 Task: Add White Short Grain Rice to the cart.
Action: Mouse moved to (274, 132)
Screenshot: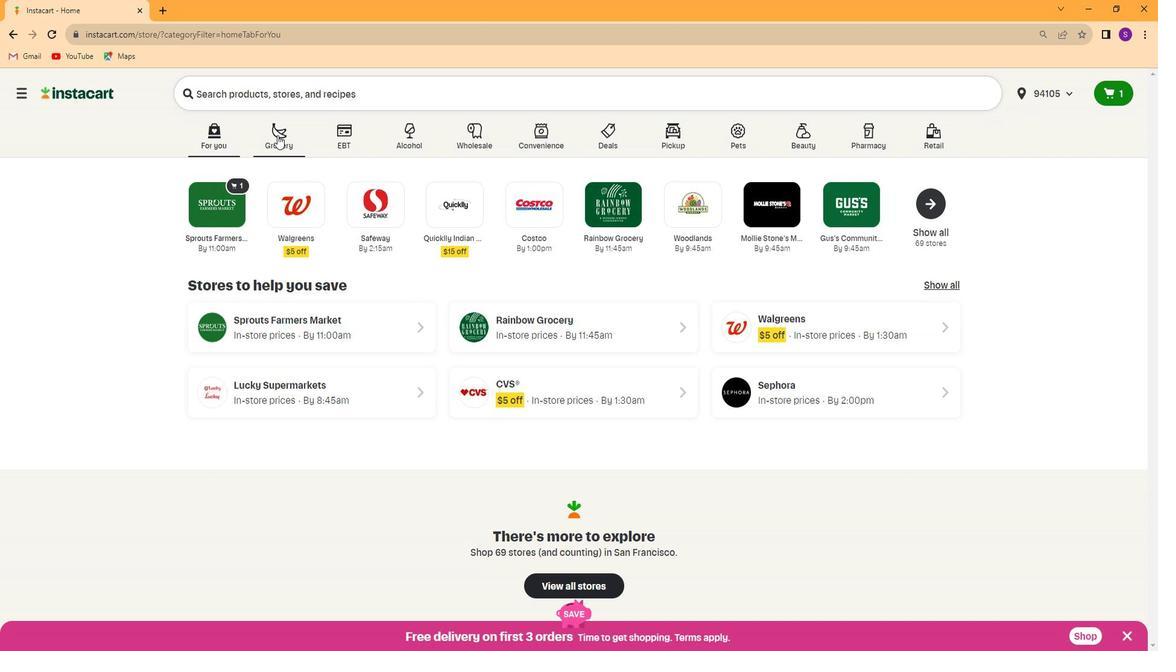 
Action: Mouse pressed left at (274, 132)
Screenshot: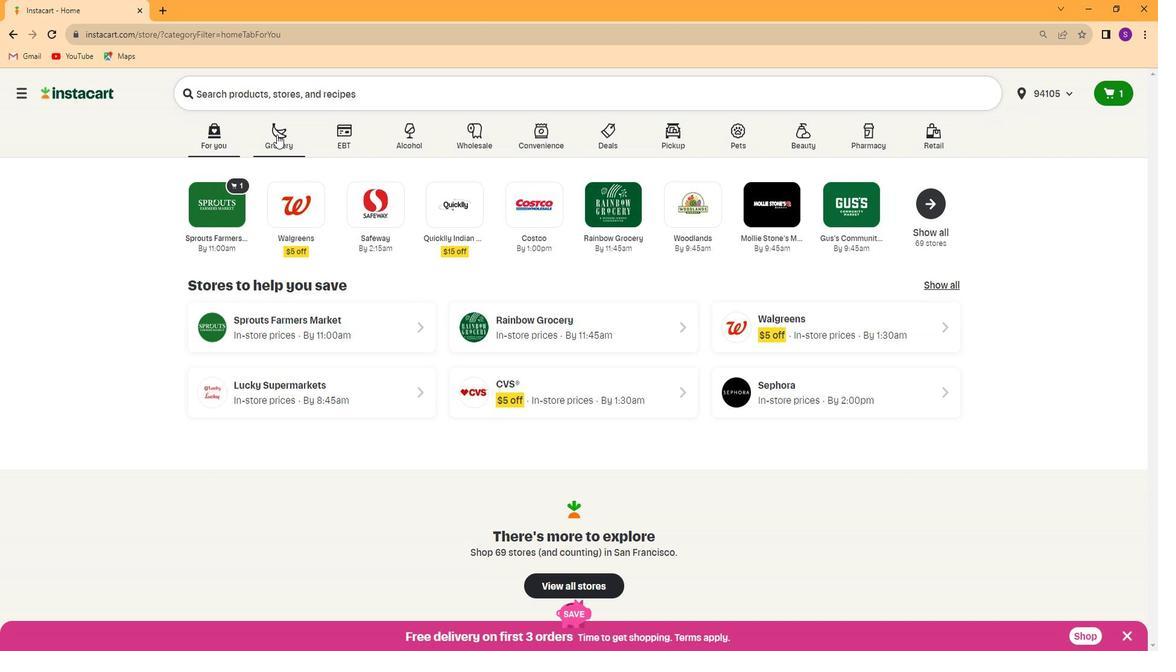 
Action: Mouse moved to (363, 227)
Screenshot: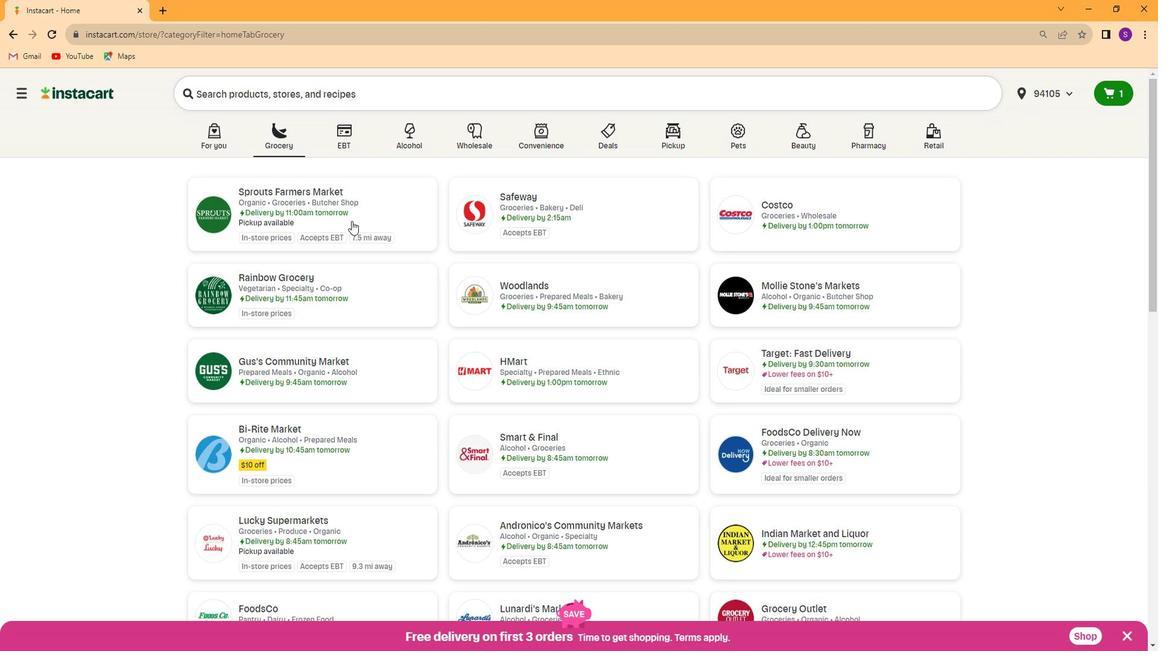 
Action: Mouse pressed left at (363, 227)
Screenshot: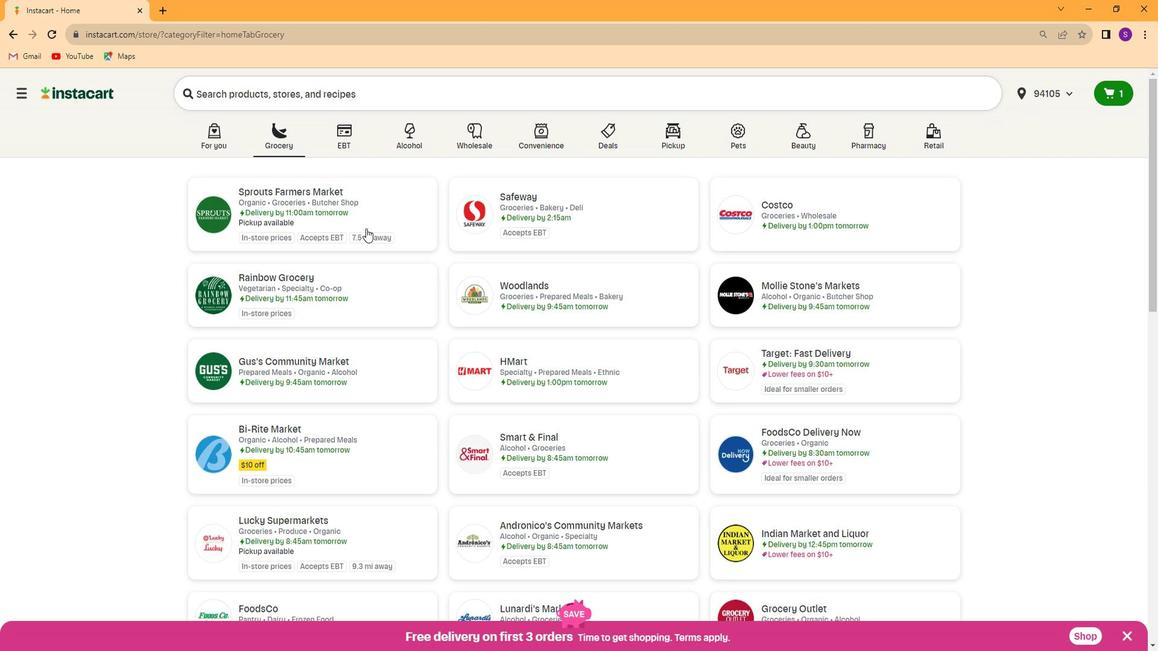 
Action: Mouse moved to (89, 467)
Screenshot: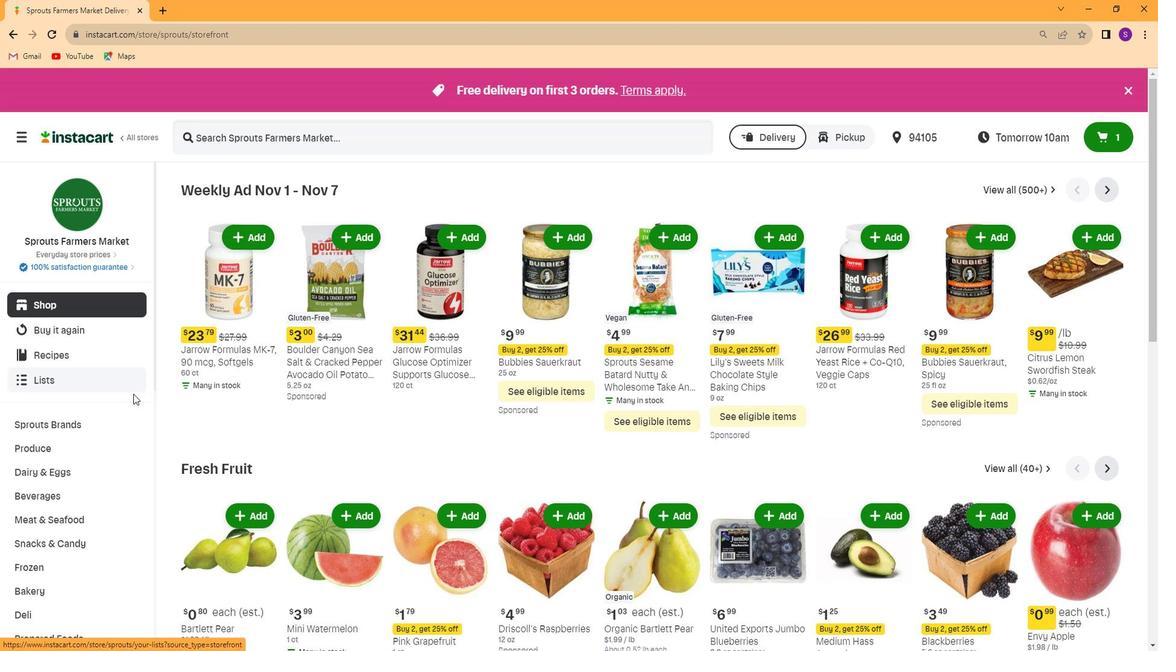 
Action: Mouse scrolled (89, 466) with delta (0, 0)
Screenshot: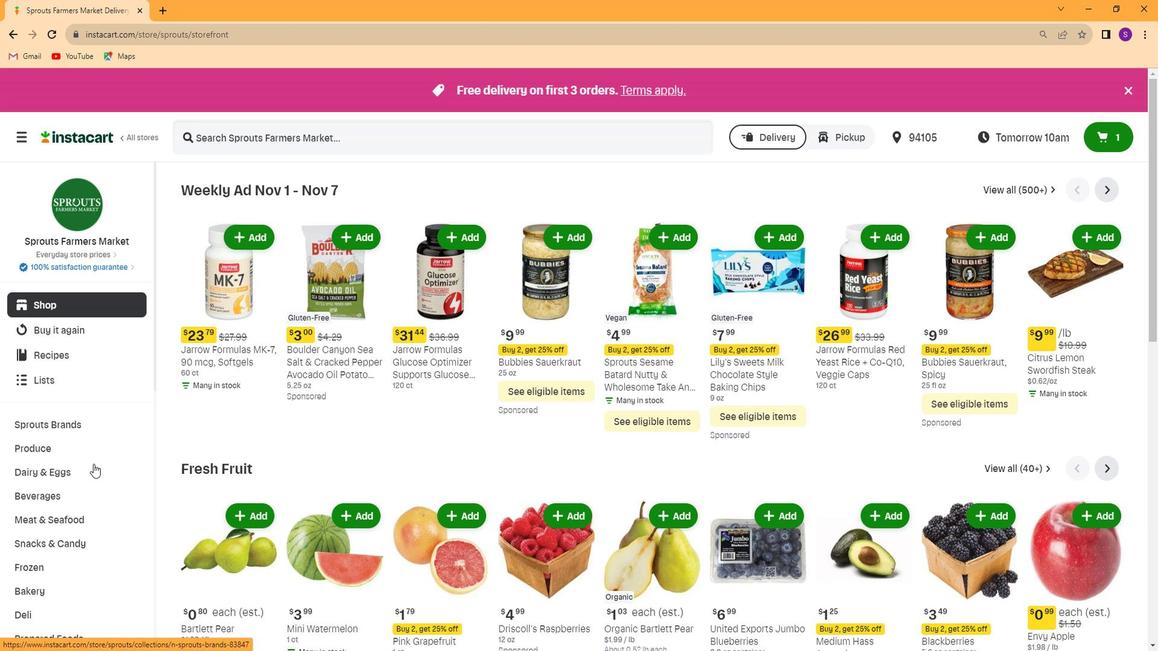 
Action: Mouse scrolled (89, 466) with delta (0, 0)
Screenshot: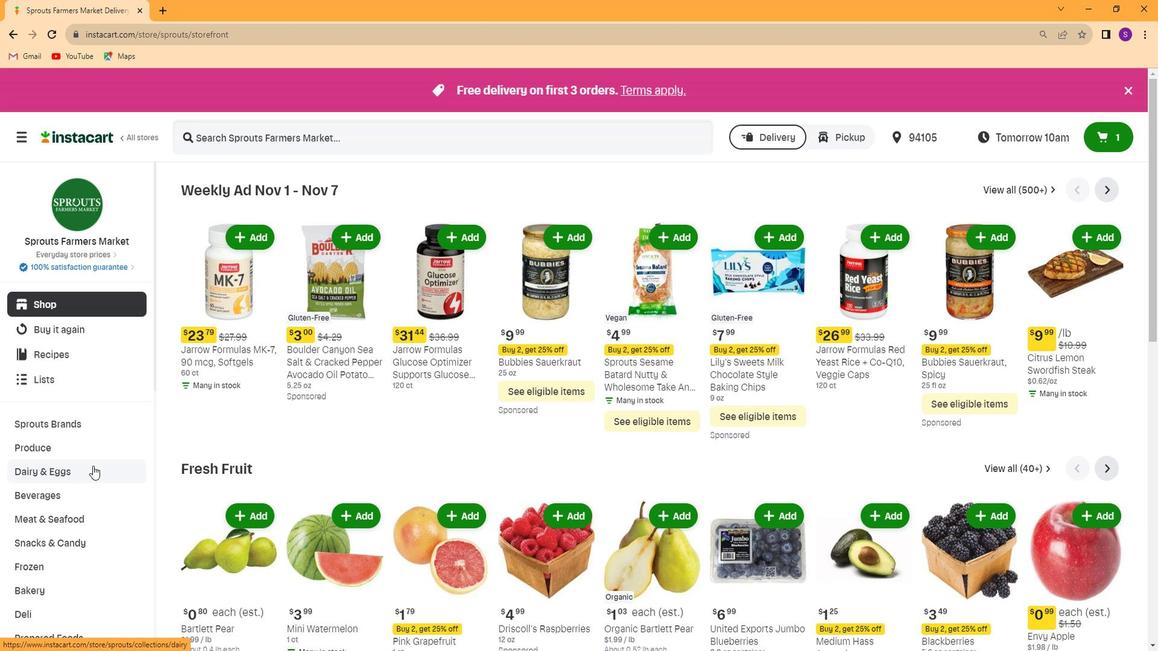 
Action: Mouse scrolled (89, 466) with delta (0, 0)
Screenshot: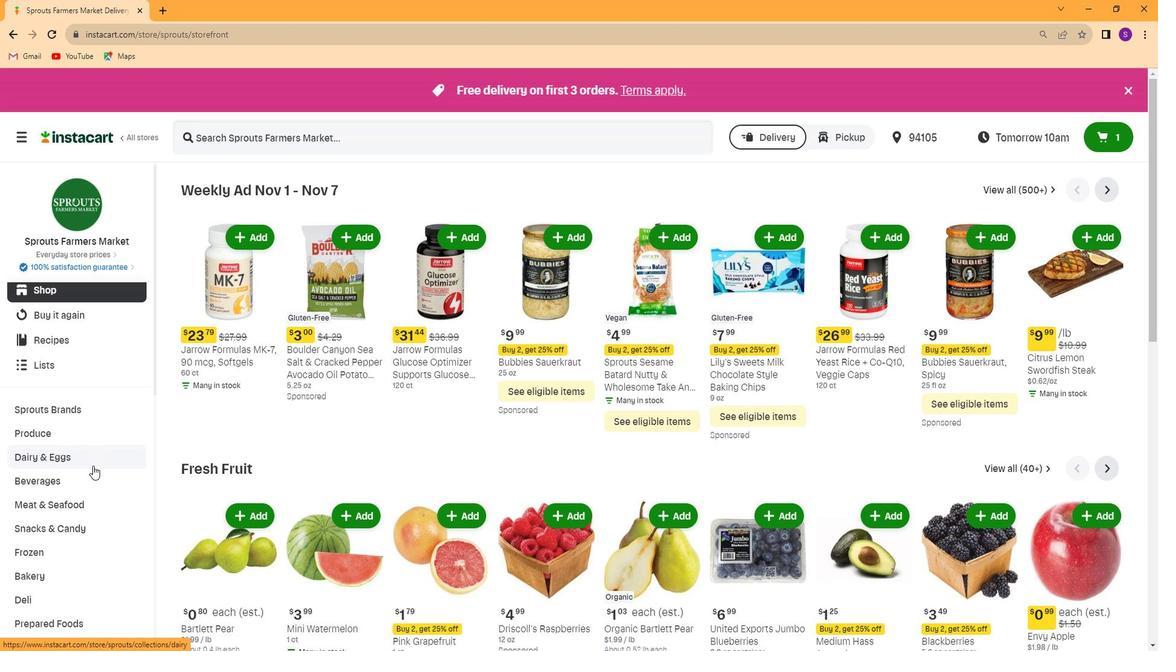 
Action: Mouse moved to (89, 547)
Screenshot: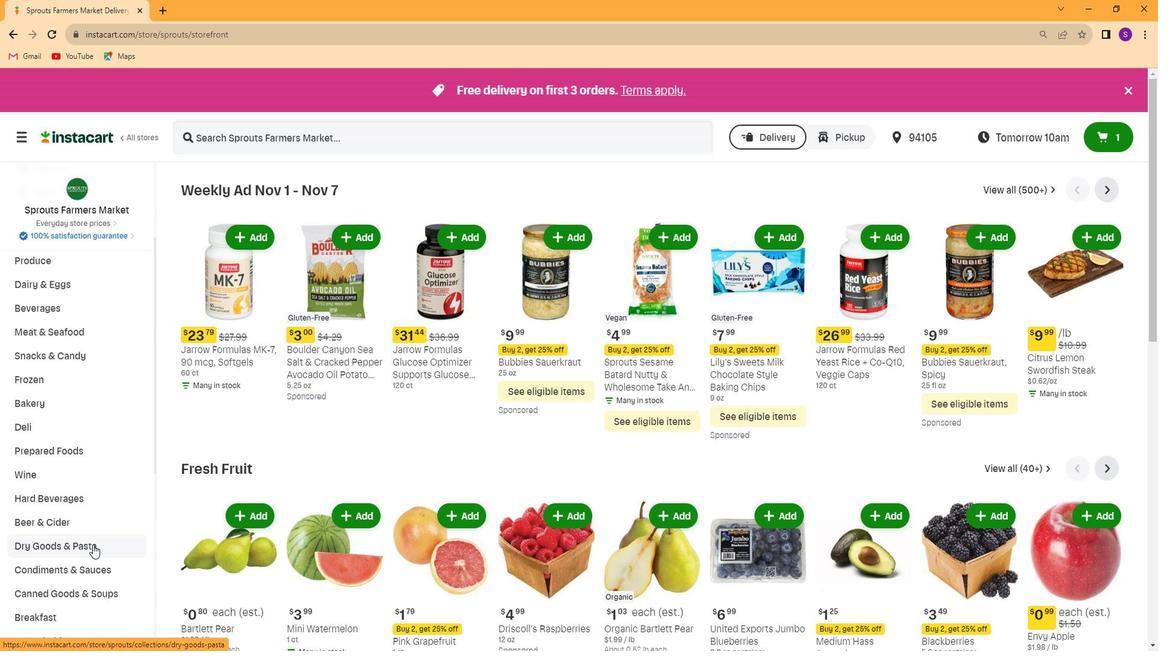 
Action: Mouse pressed left at (89, 547)
Screenshot: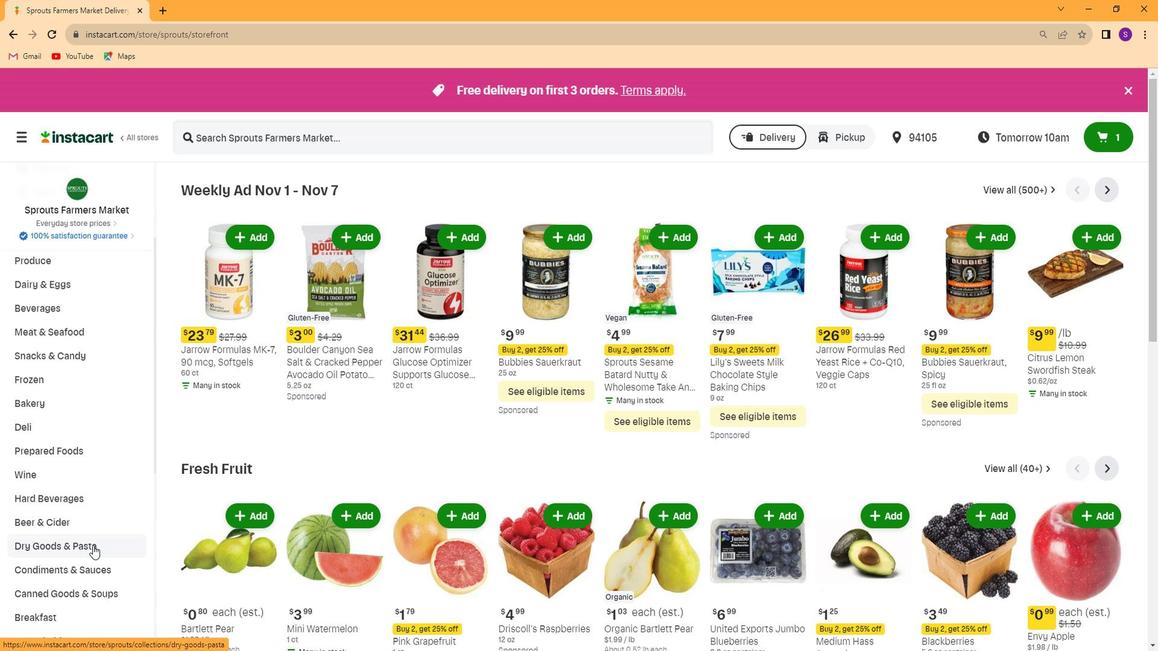 
Action: Mouse moved to (341, 219)
Screenshot: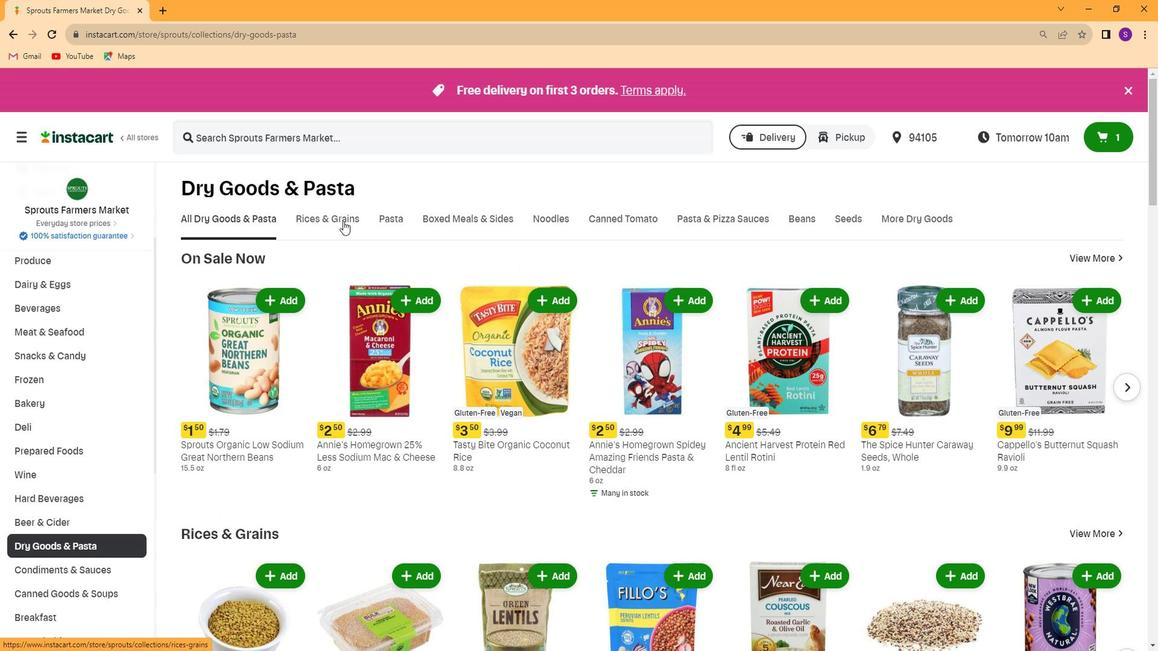 
Action: Mouse pressed left at (341, 219)
Screenshot: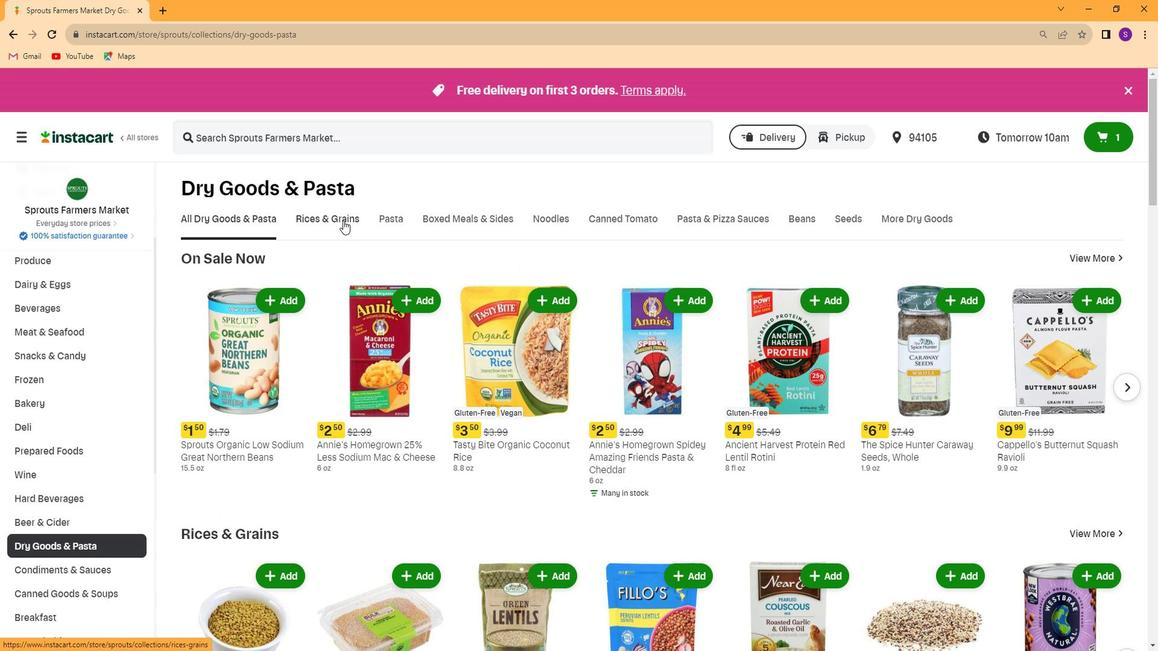 
Action: Mouse moved to (270, 273)
Screenshot: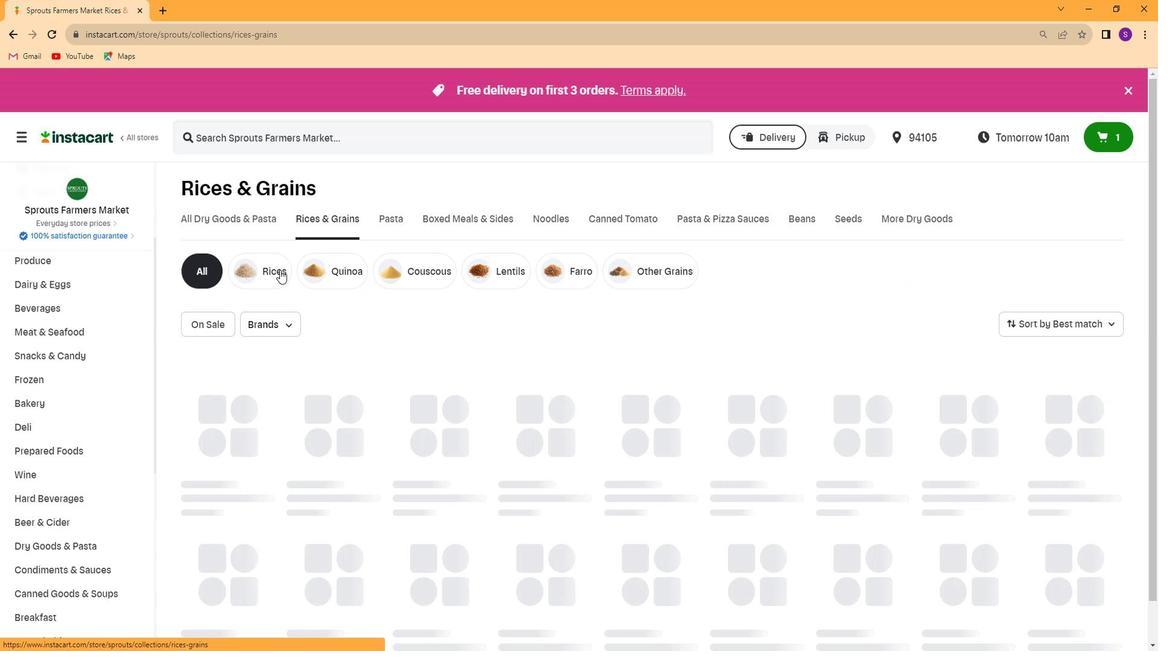 
Action: Mouse pressed left at (270, 273)
Screenshot: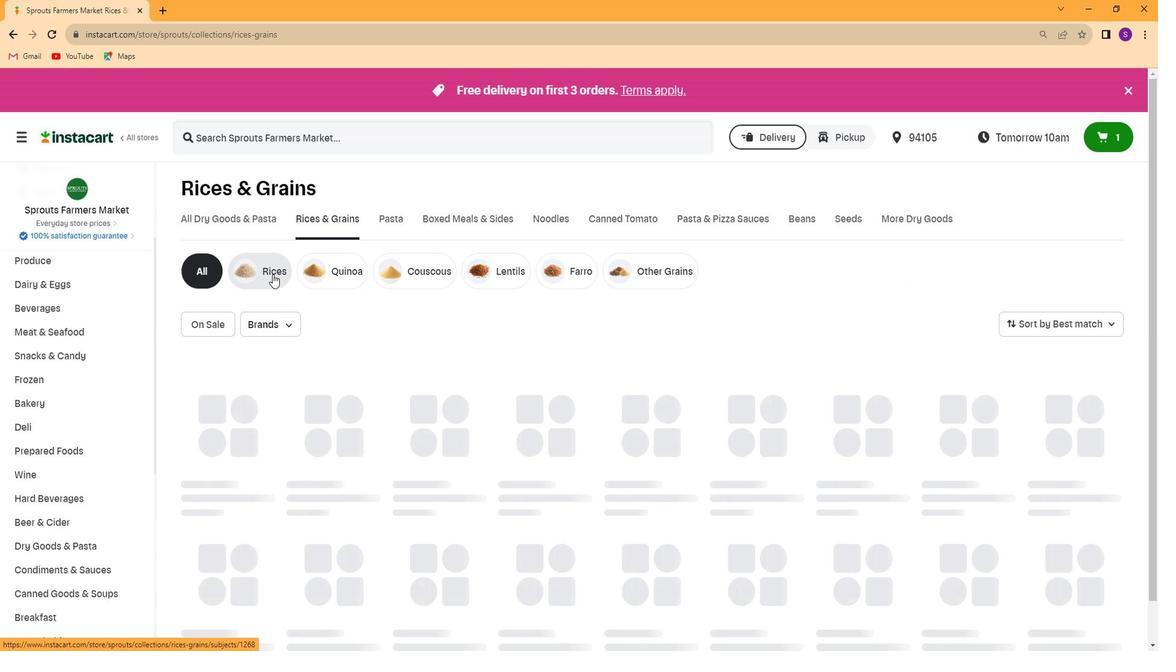 
Action: Mouse moved to (404, 130)
Screenshot: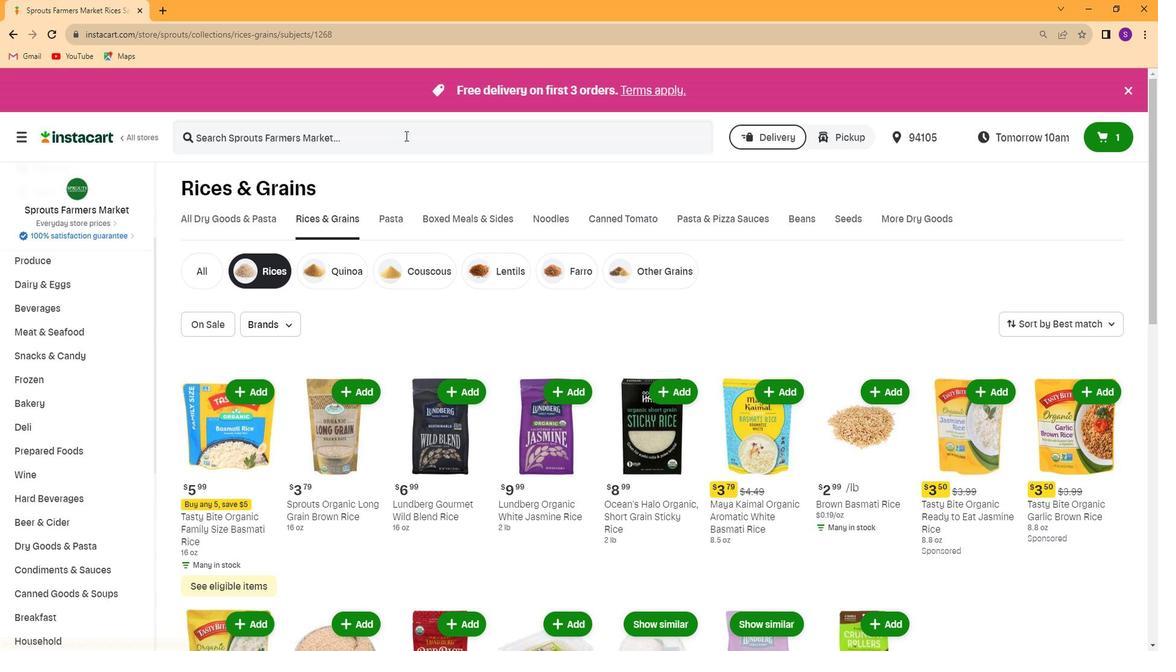 
Action: Mouse pressed left at (404, 130)
Screenshot: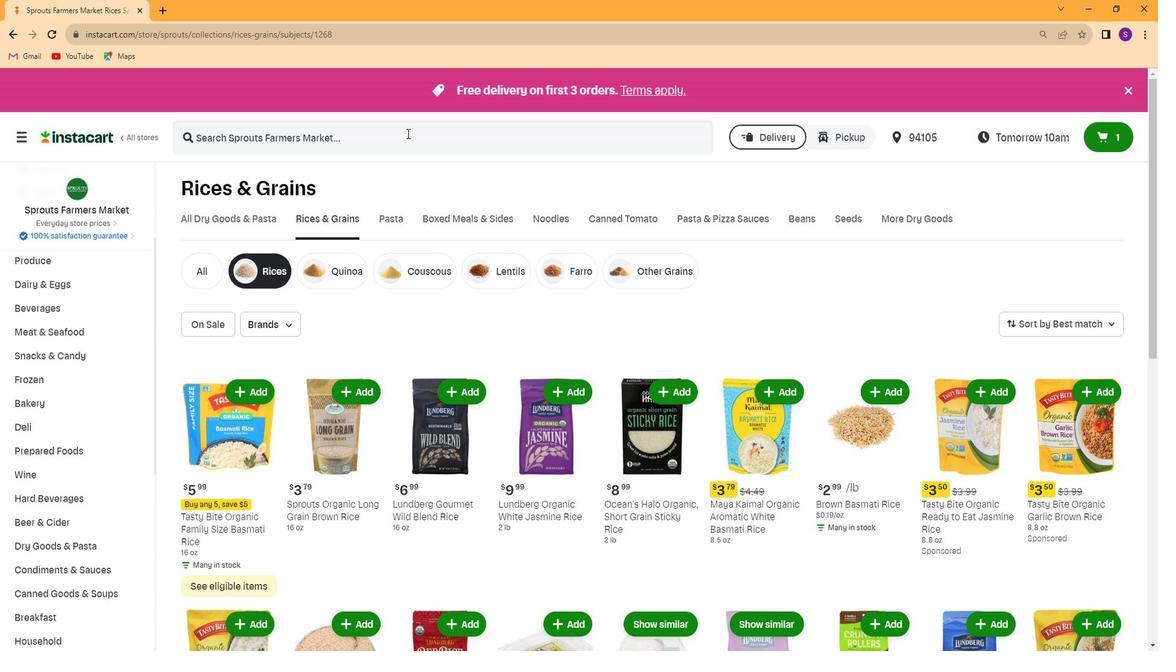
Action: Key pressed <Key.caps_lock>W<Key.caps_lock>hite<Key.space><Key.caps_lock>S<Key.caps_lock>hort<Key.space><Key.caps_lock>R<Key.caps_lock>ice<Key.enter>
Screenshot: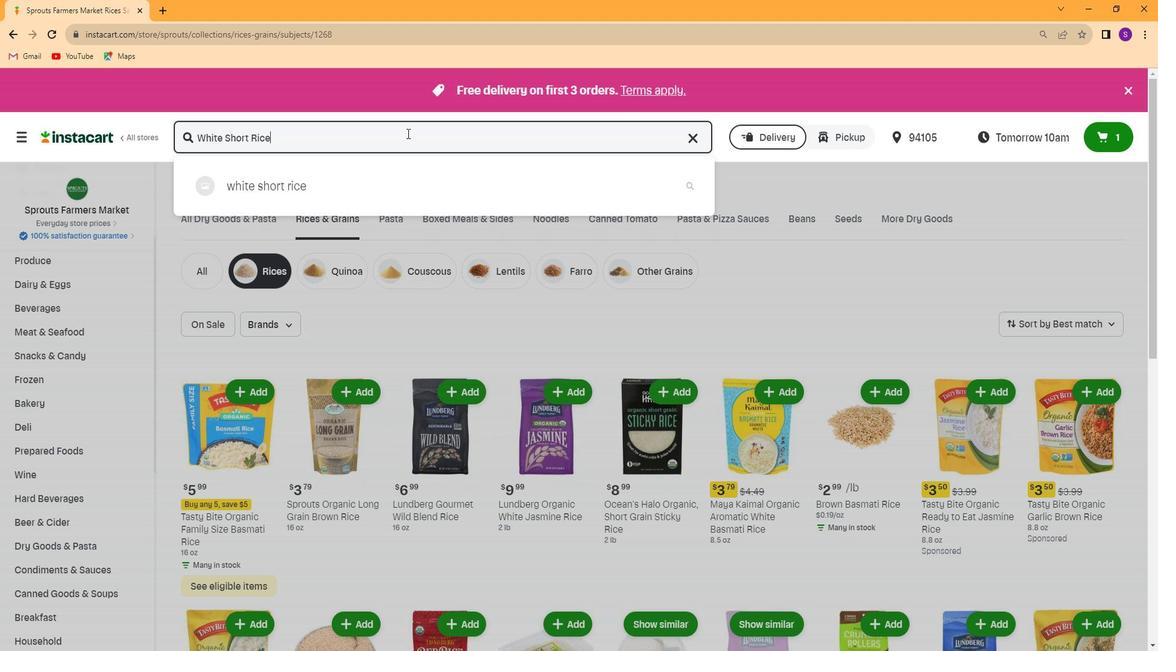 
Action: Mouse moved to (701, 263)
Screenshot: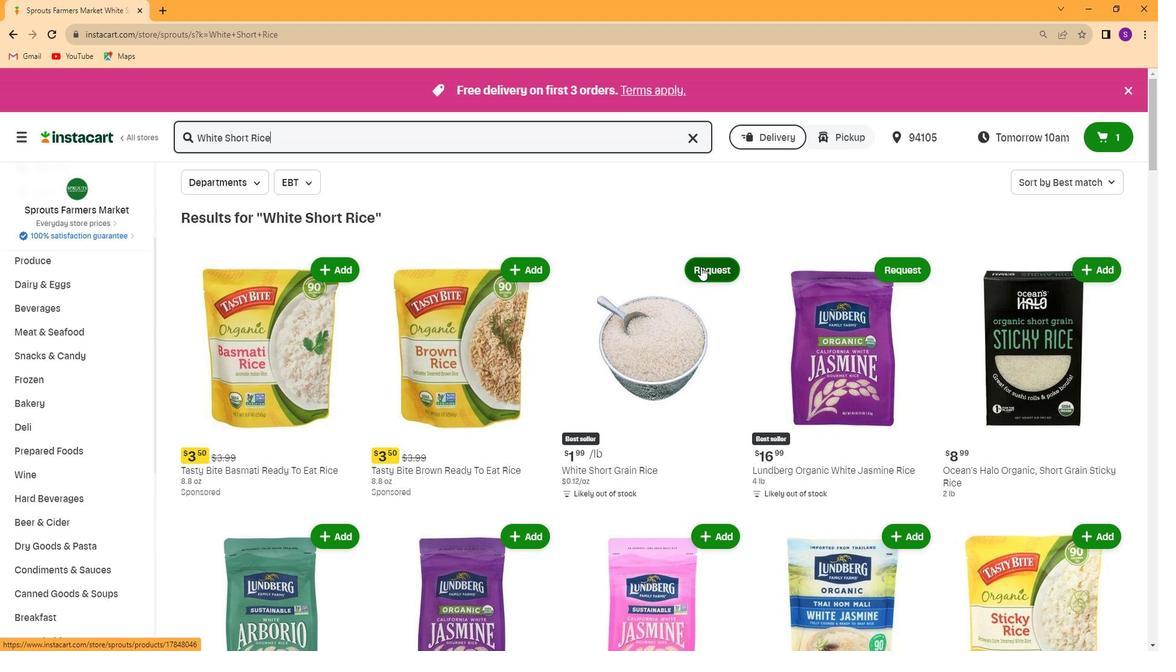 
Action: Mouse pressed left at (701, 263)
Screenshot: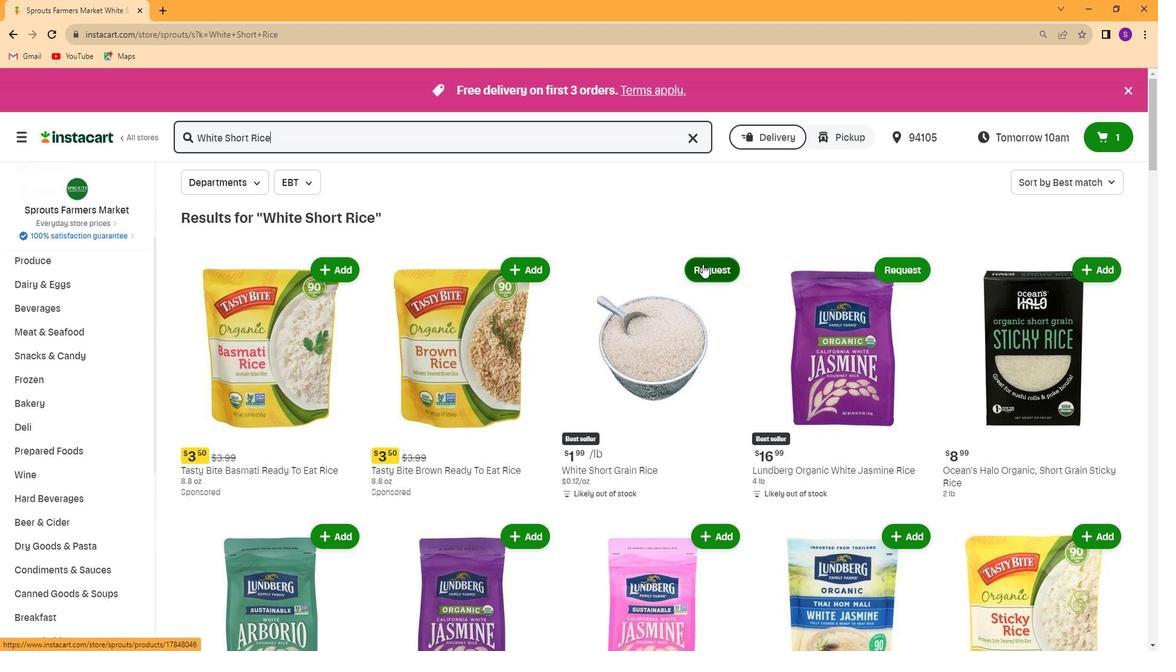 
